Task: In the  document creativity Apply all border to the tabe with  'with box; Style line and width 1/4 pt 'Select Header and apply  'Italics' Select the text and align it to the  Left
Action: Mouse moved to (161, 186)
Screenshot: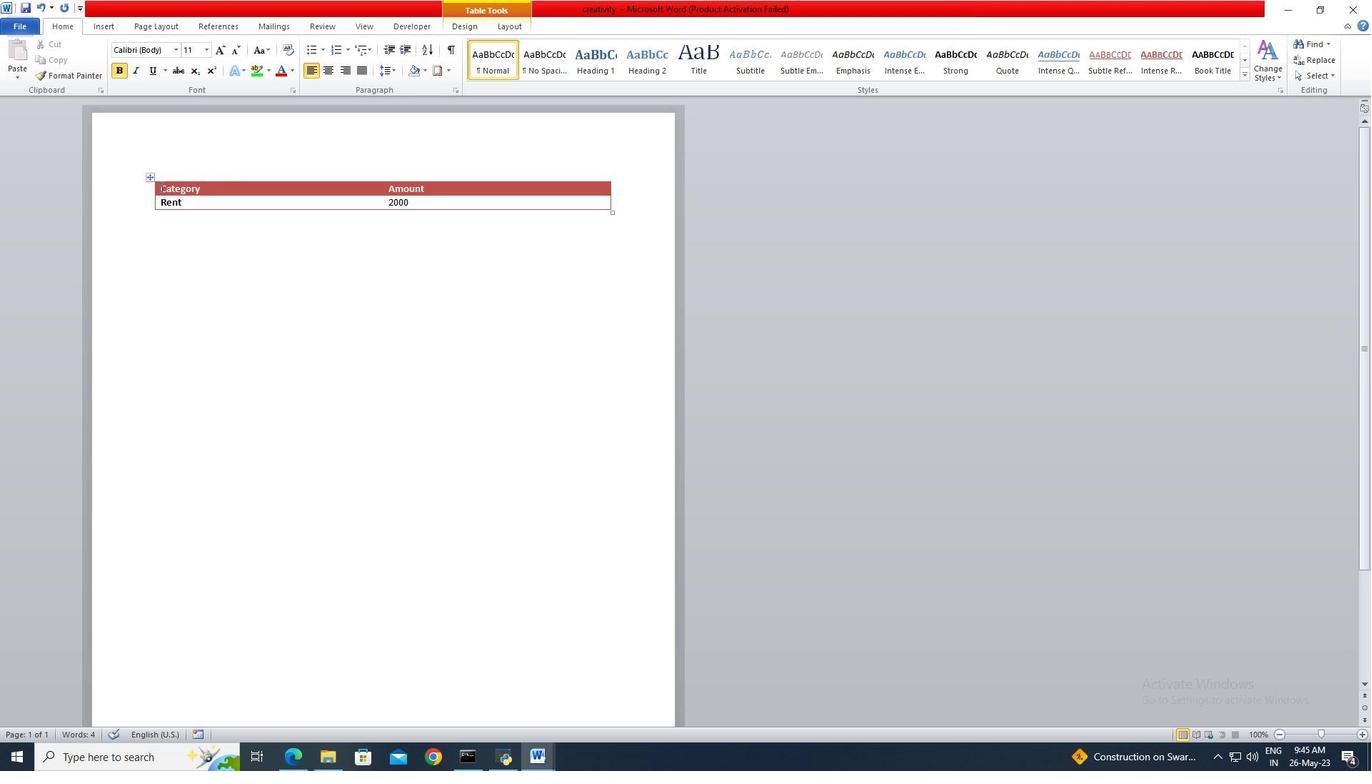 
Action: Mouse pressed left at (161, 186)
Screenshot: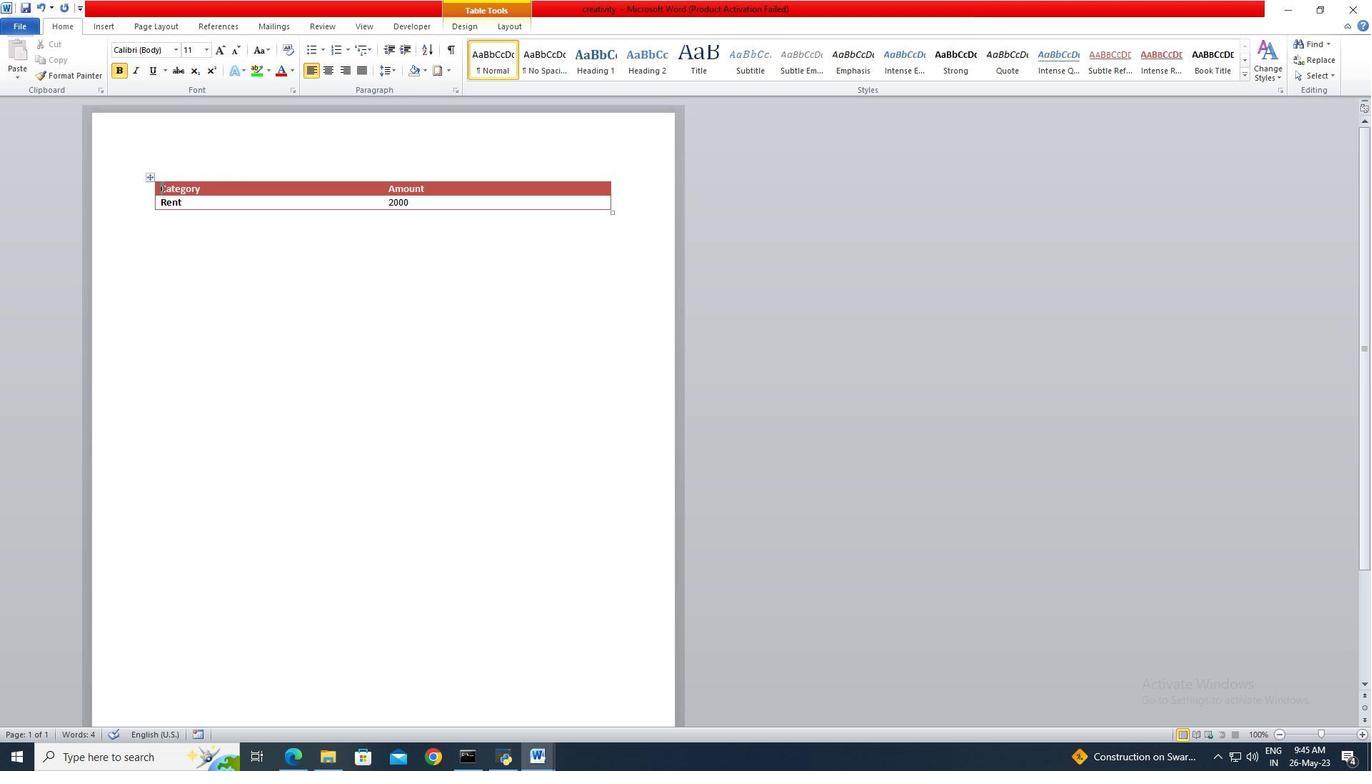 
Action: Mouse moved to (413, 204)
Screenshot: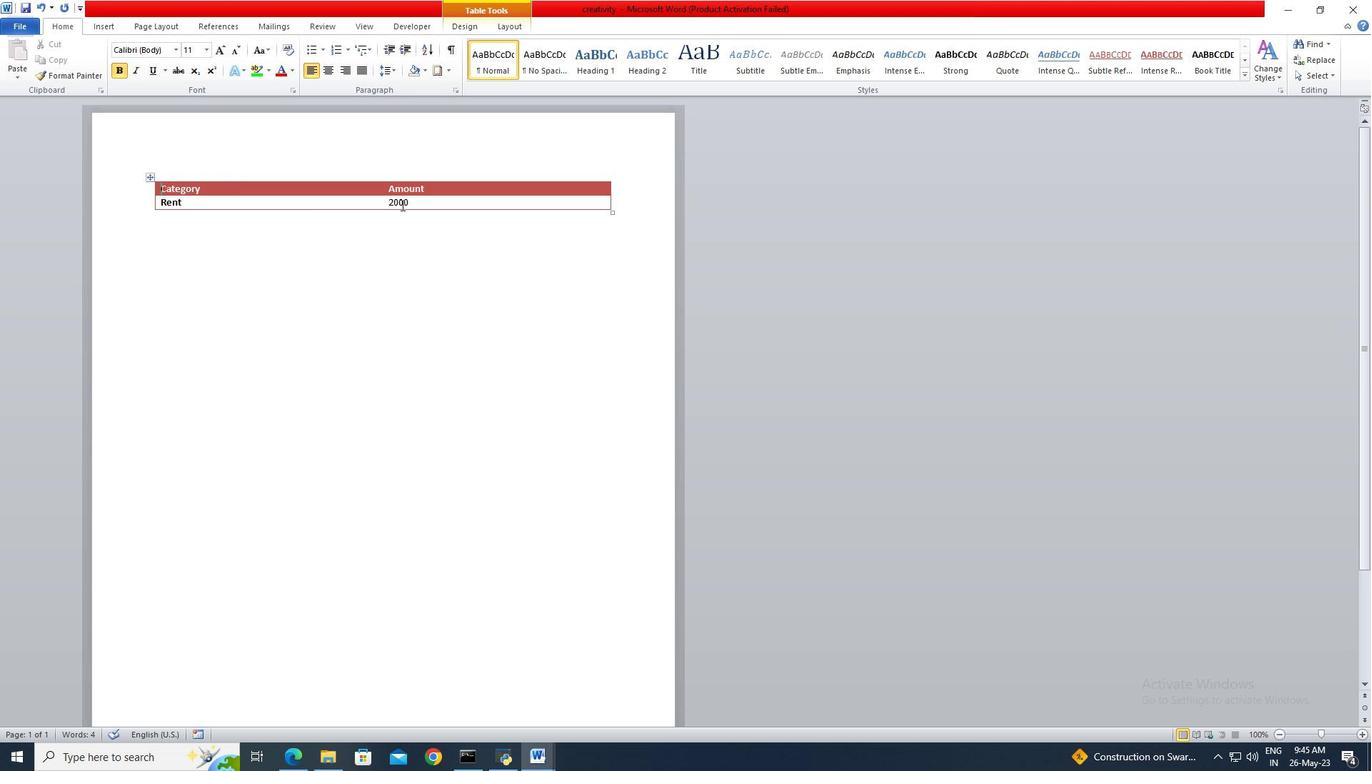 
Action: Key pressed ctrl+A
Screenshot: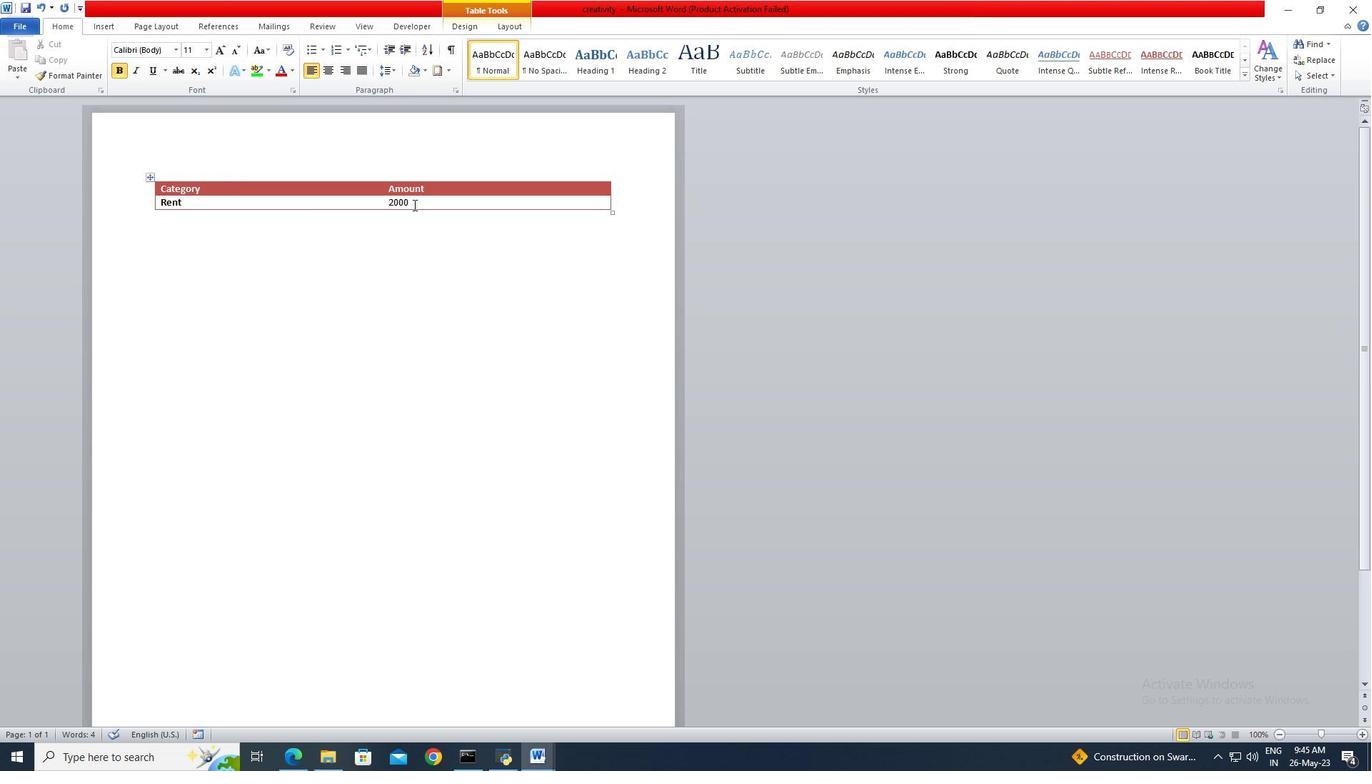 
Action: Mouse moved to (437, 74)
Screenshot: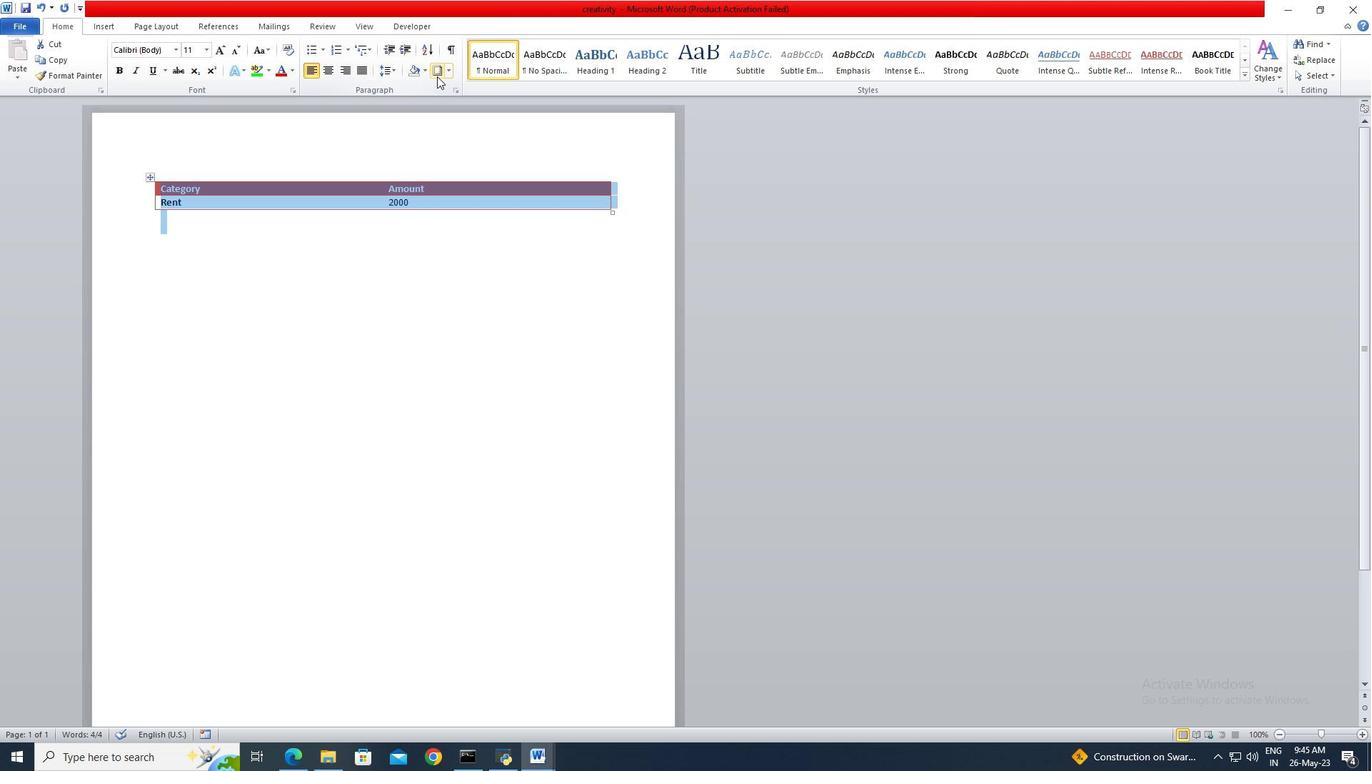 
Action: Mouse pressed left at (437, 74)
Screenshot: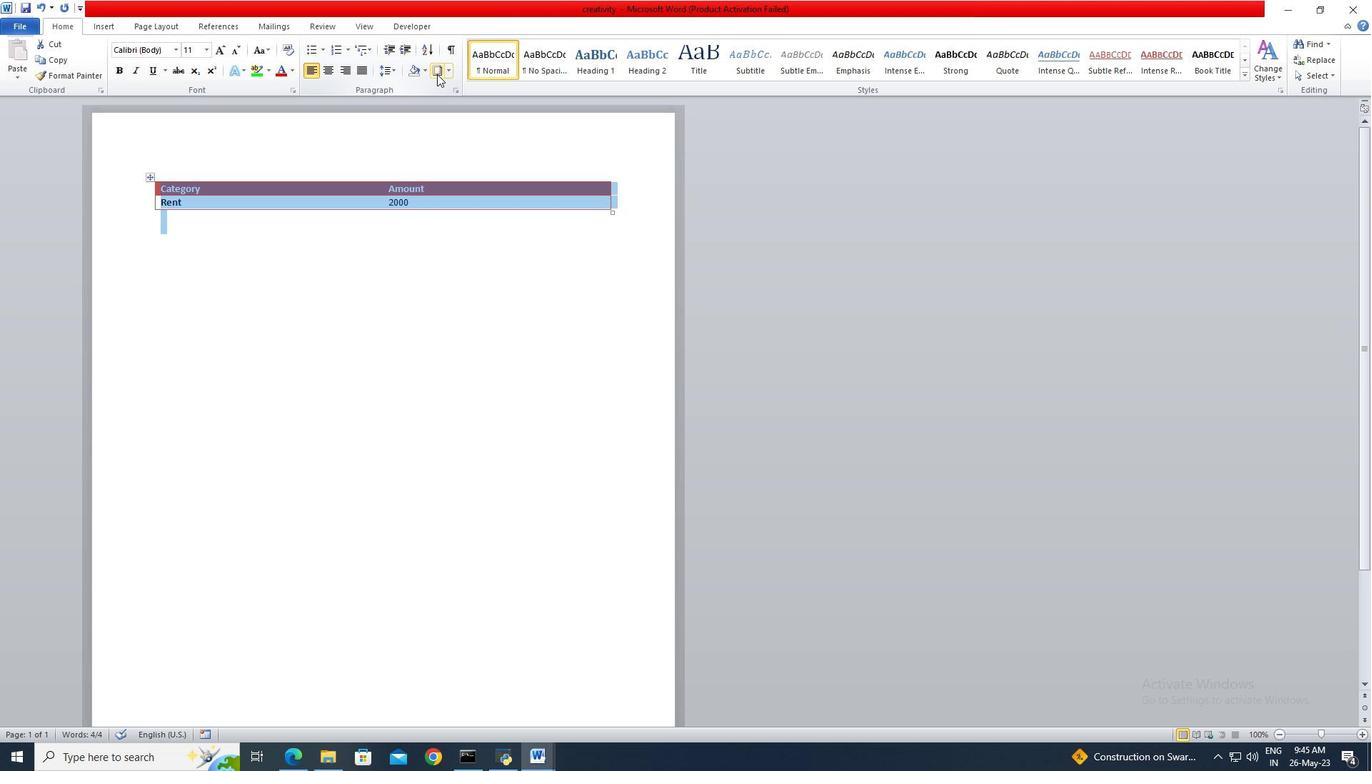 
Action: Mouse moved to (524, 317)
Screenshot: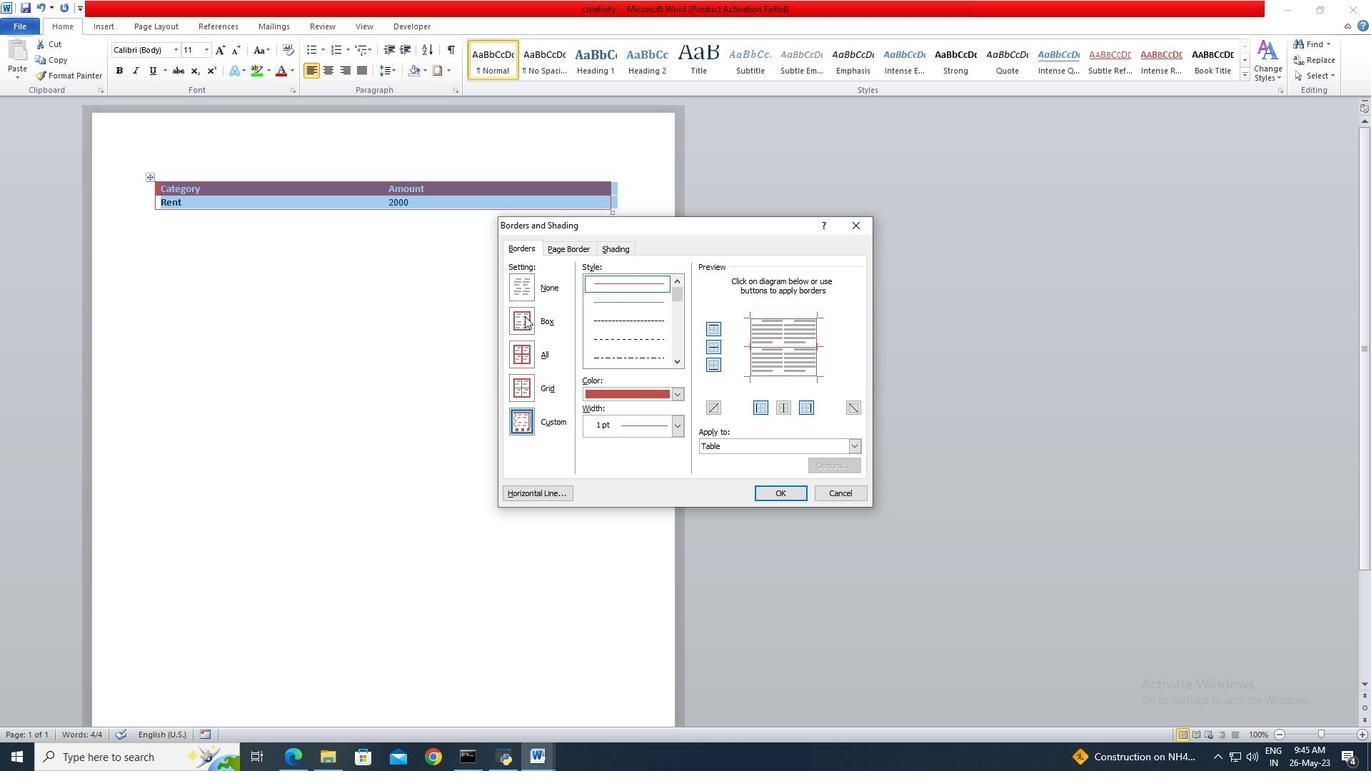 
Action: Mouse pressed left at (524, 317)
Screenshot: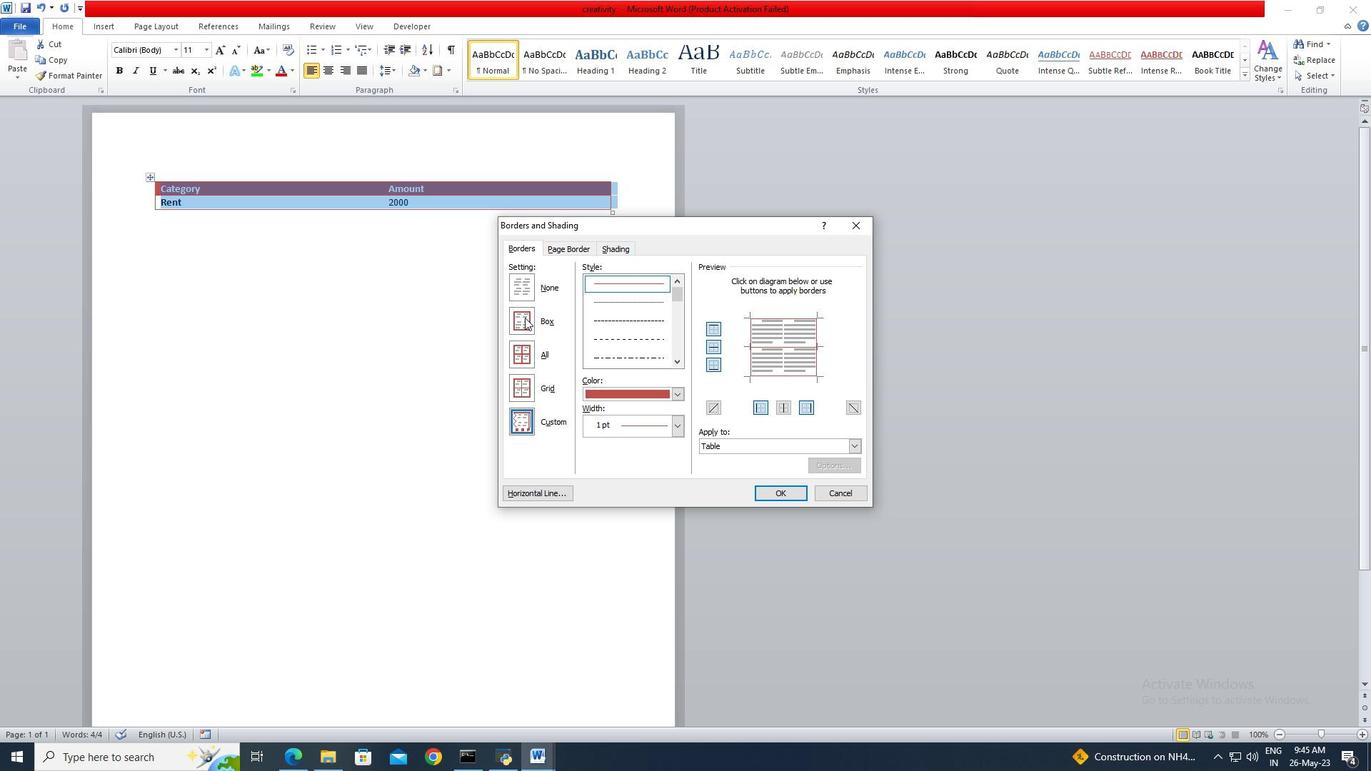 
Action: Mouse moved to (602, 284)
Screenshot: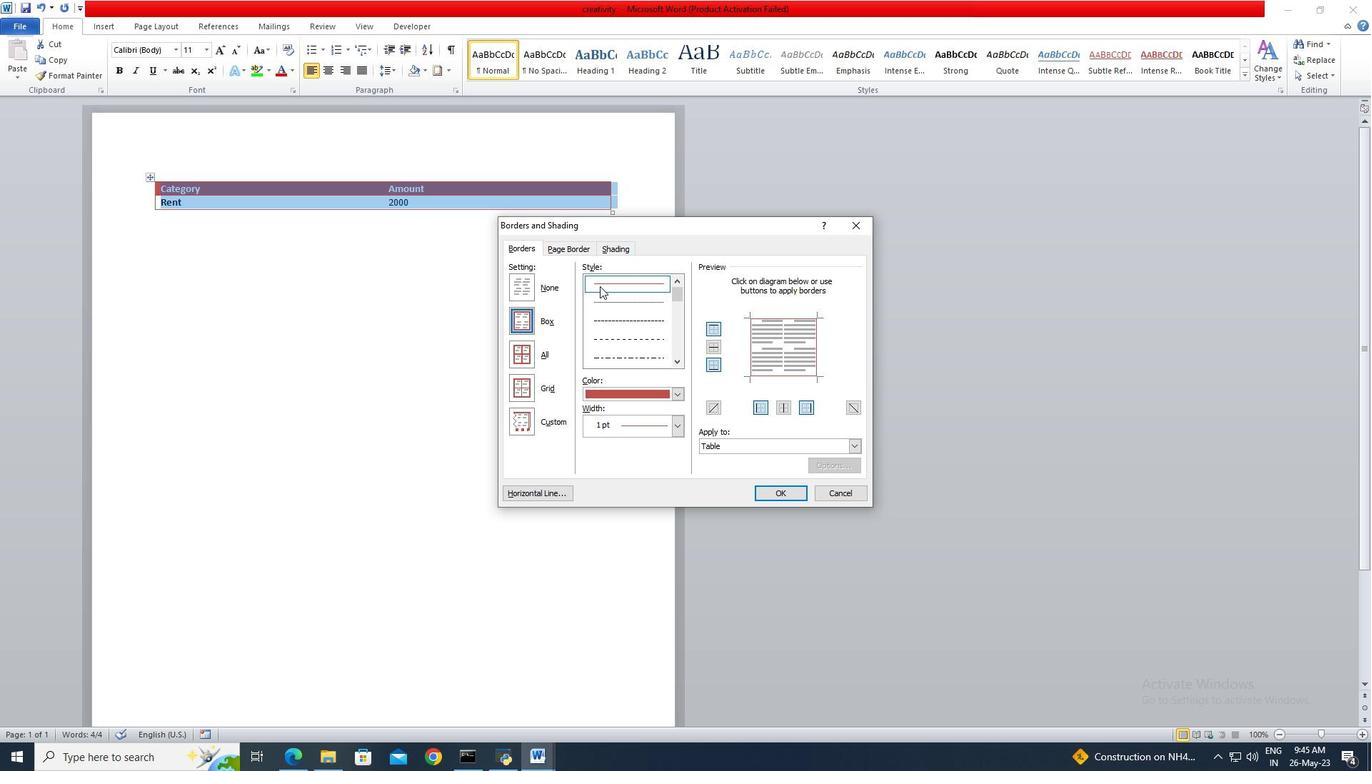 
Action: Mouse pressed left at (602, 284)
Screenshot: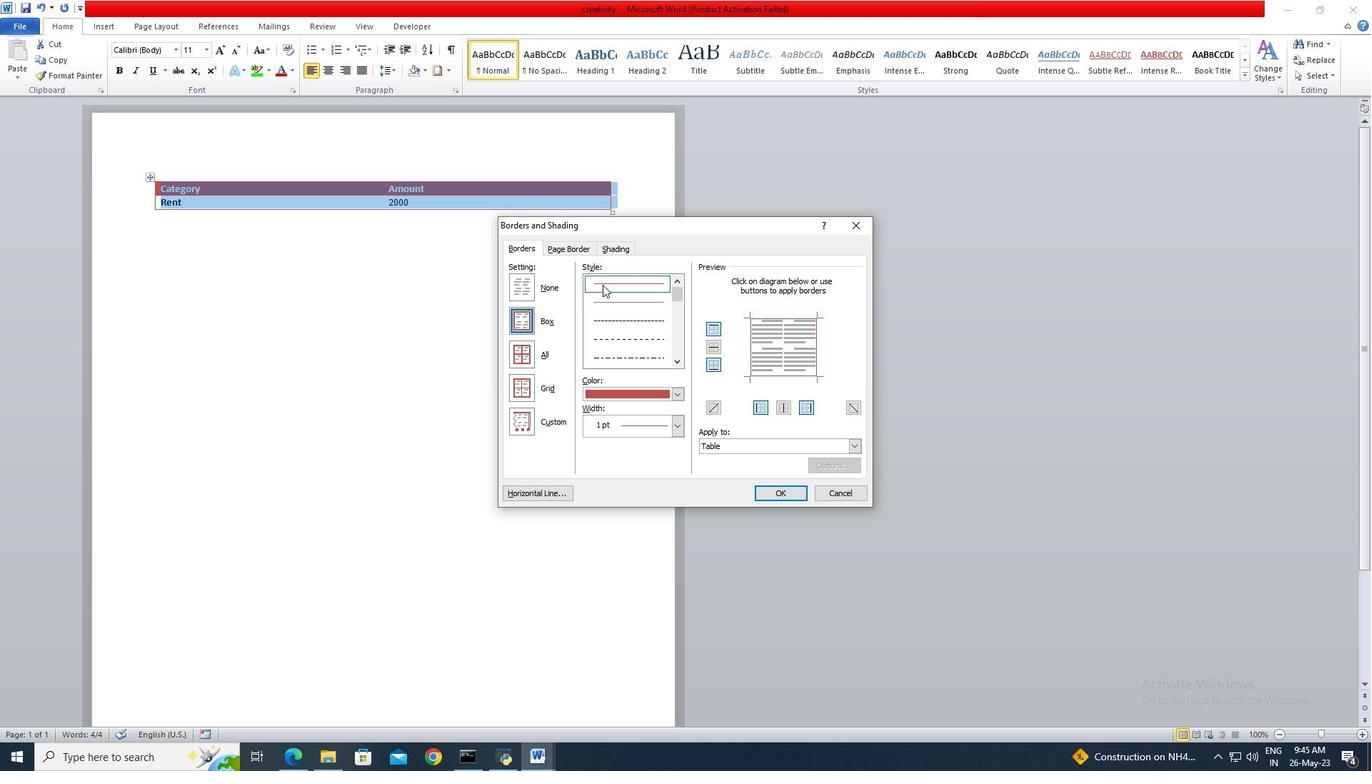 
Action: Mouse moved to (678, 426)
Screenshot: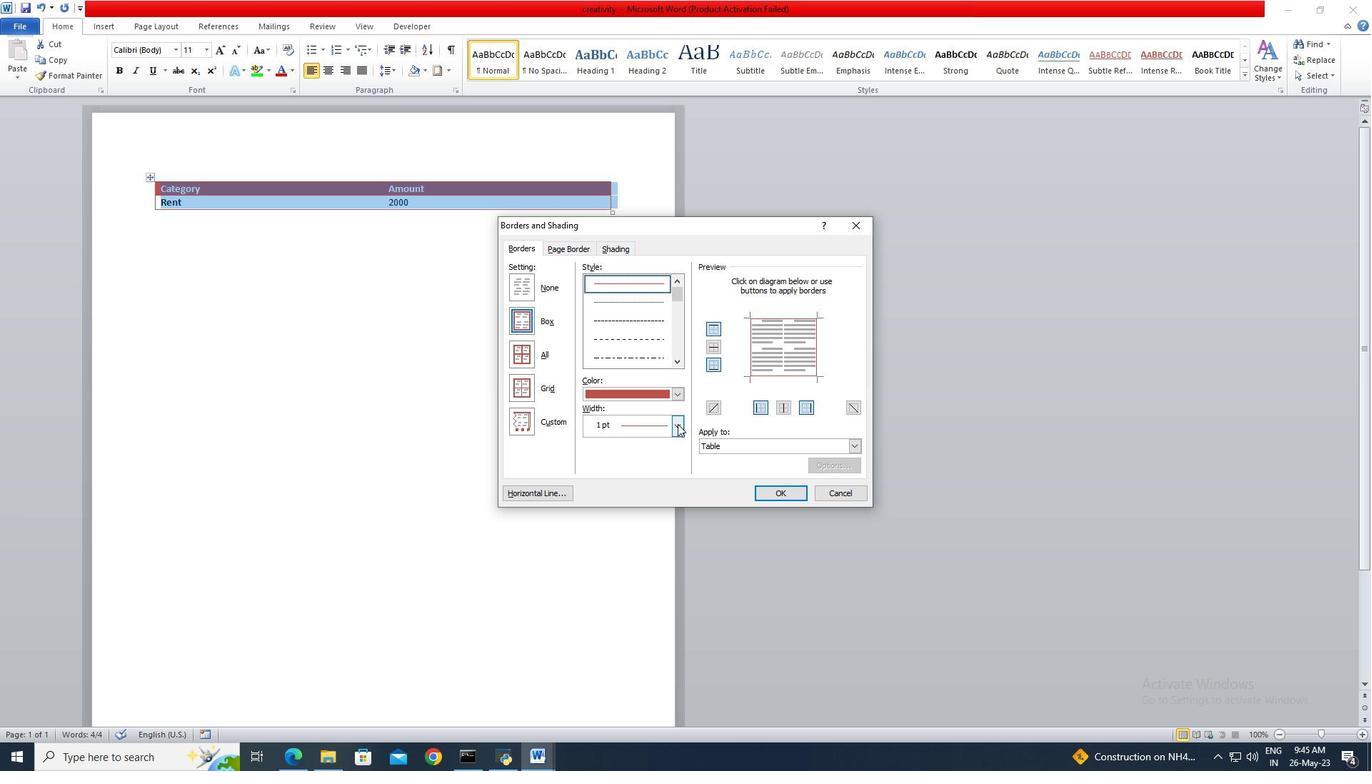 
Action: Mouse pressed left at (678, 426)
Screenshot: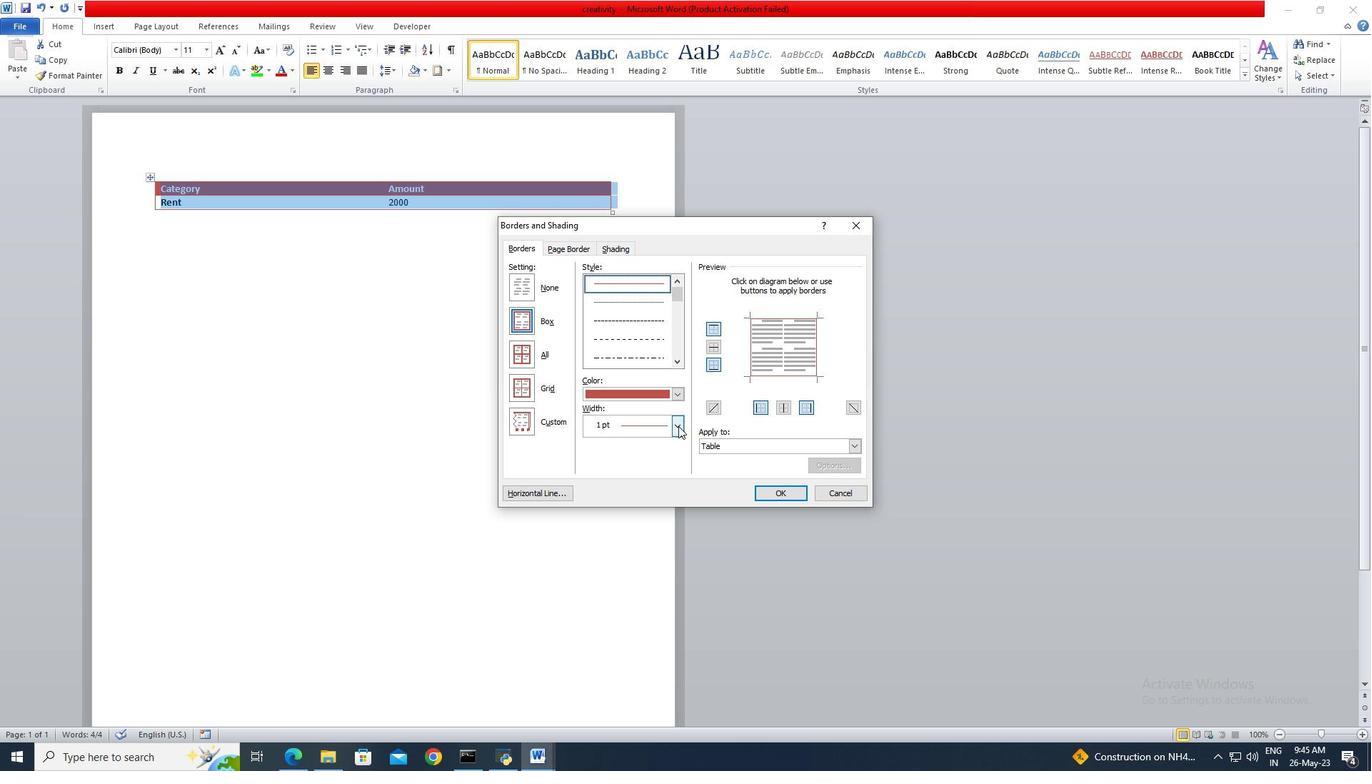 
Action: Mouse moved to (641, 448)
Screenshot: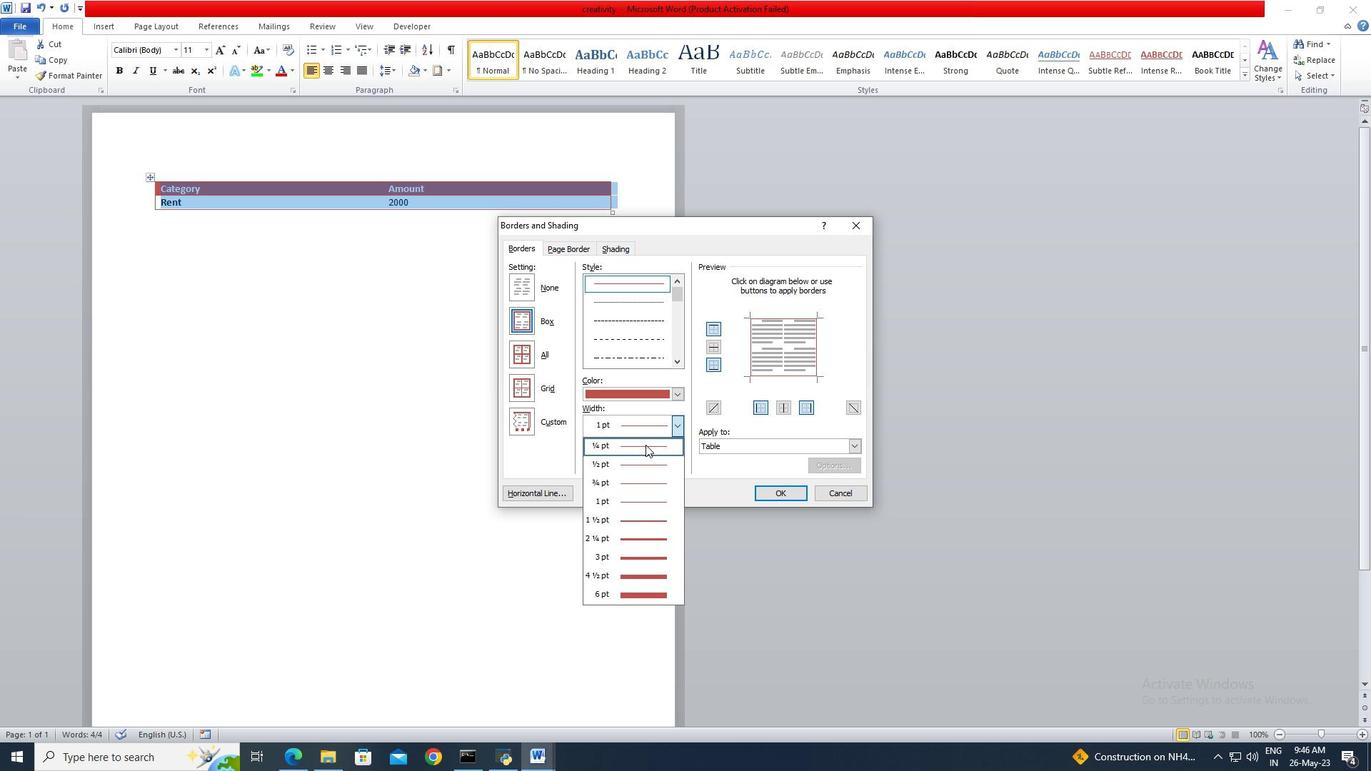
Action: Mouse pressed left at (641, 448)
Screenshot: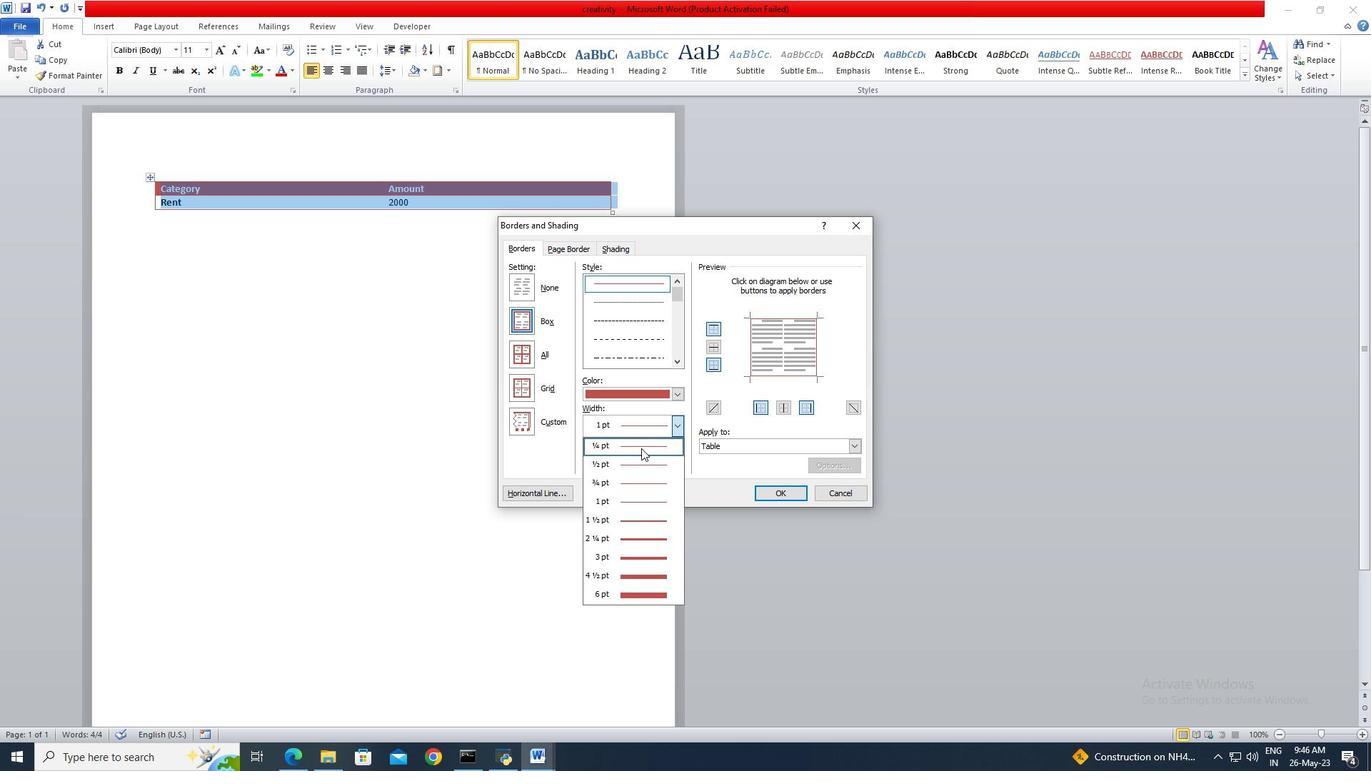
Action: Mouse moved to (778, 489)
Screenshot: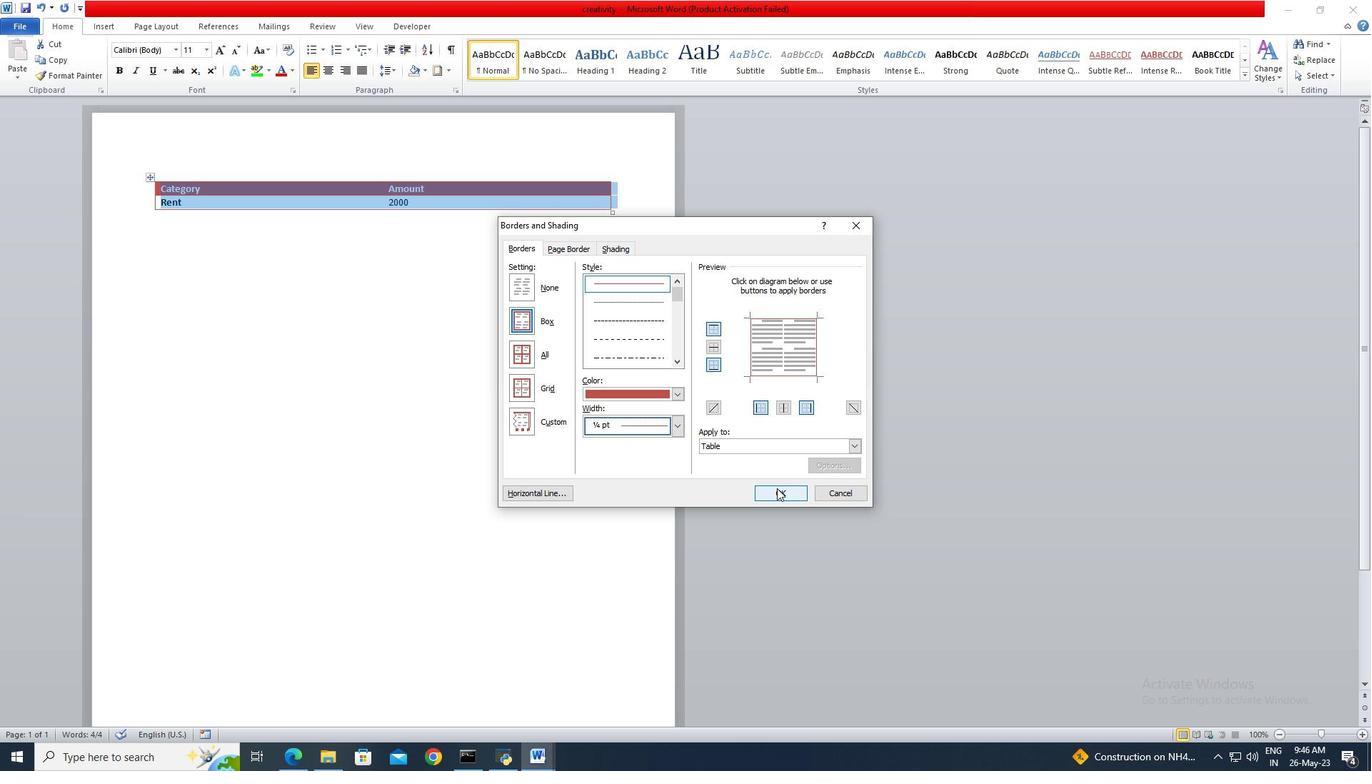 
Action: Mouse pressed left at (778, 489)
Screenshot: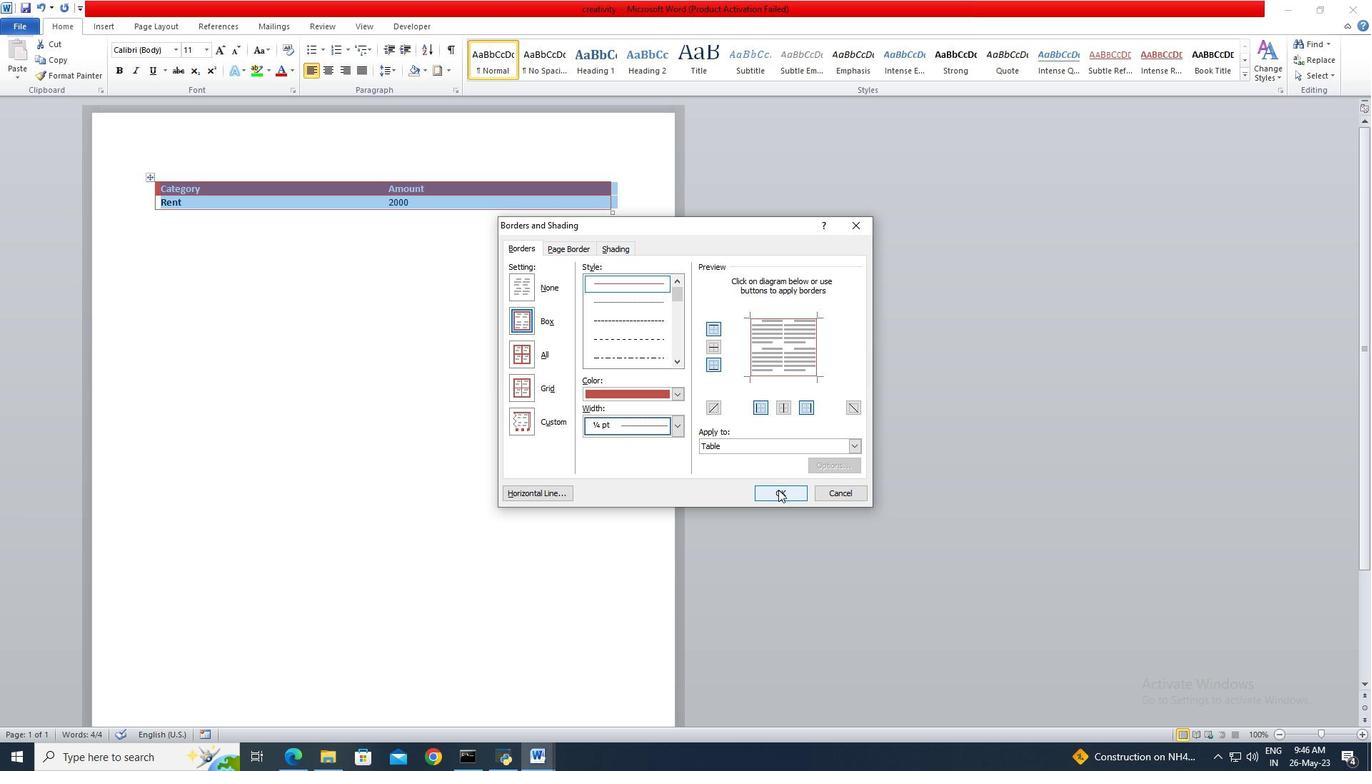 
Action: Mouse moved to (160, 185)
Screenshot: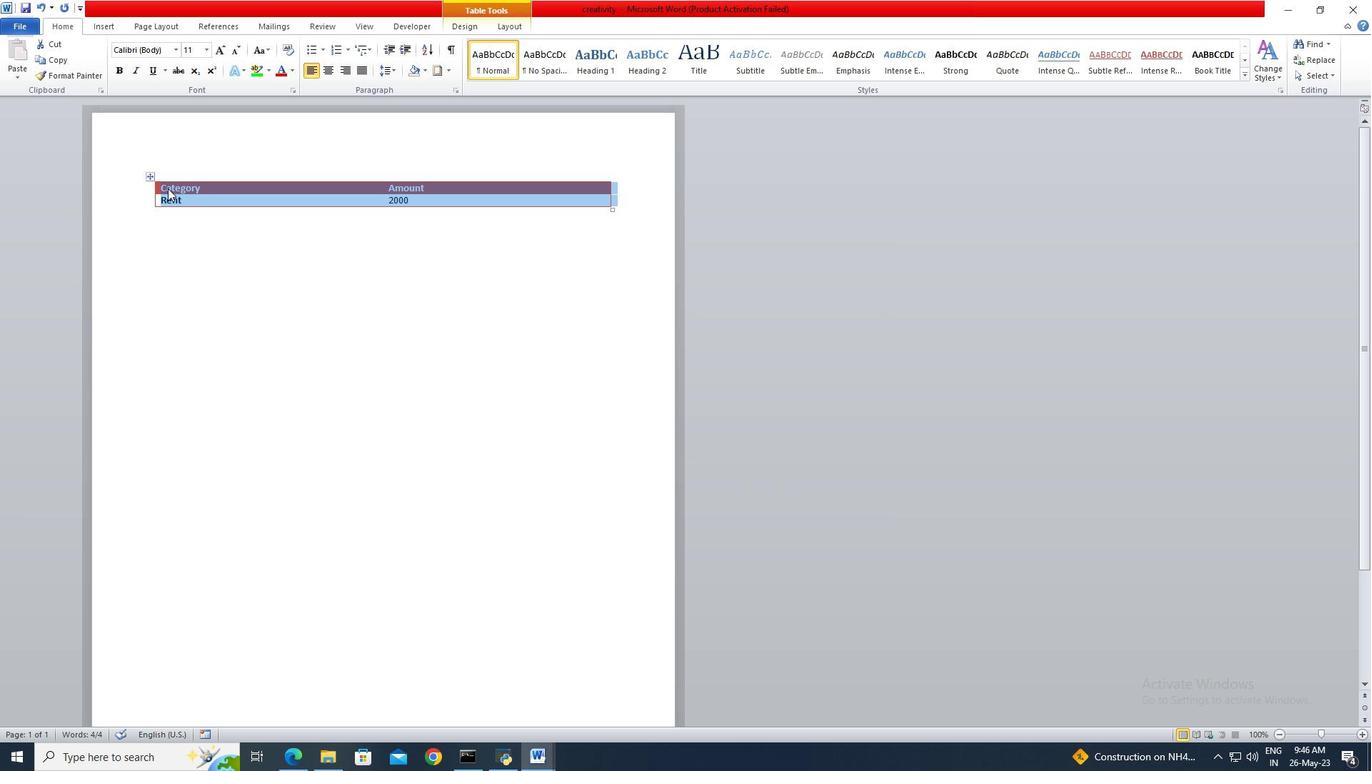 
Action: Mouse pressed left at (160, 185)
Screenshot: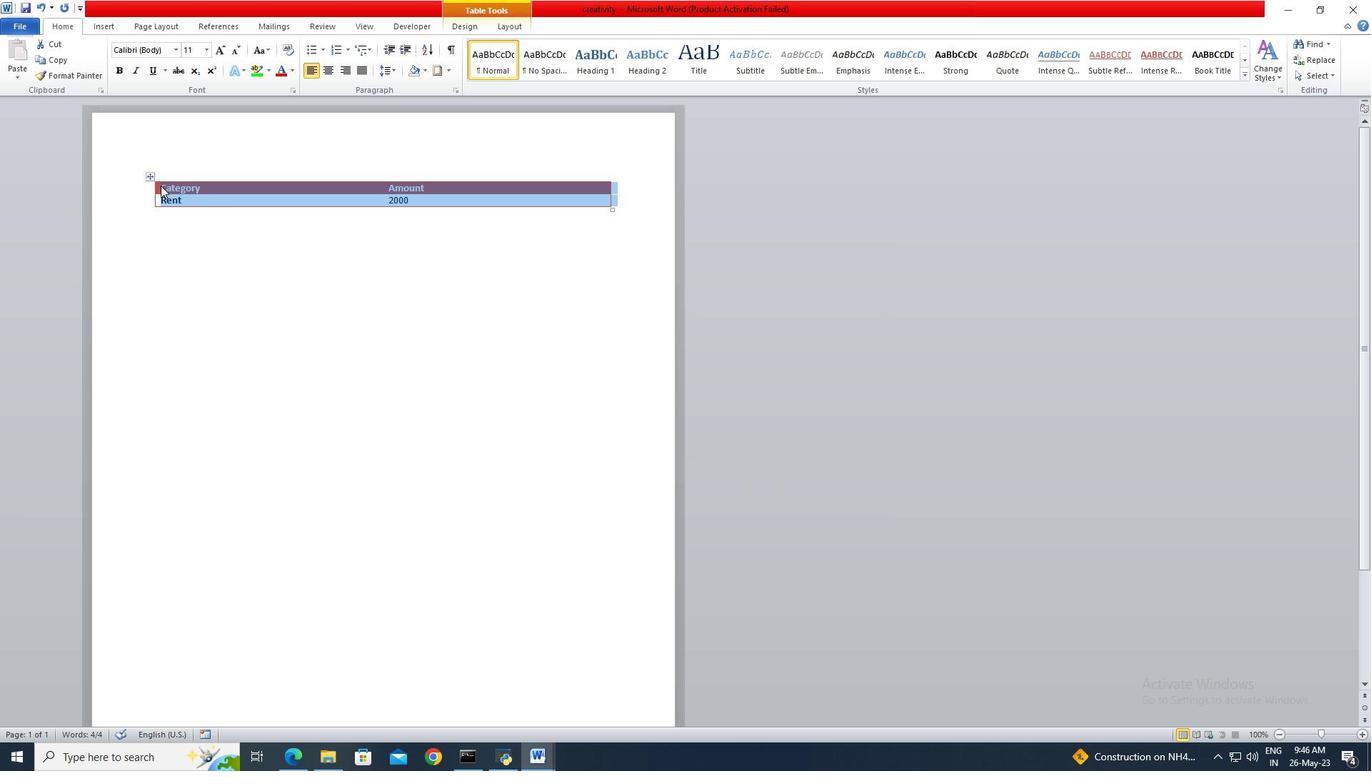 
Action: Mouse moved to (435, 189)
Screenshot: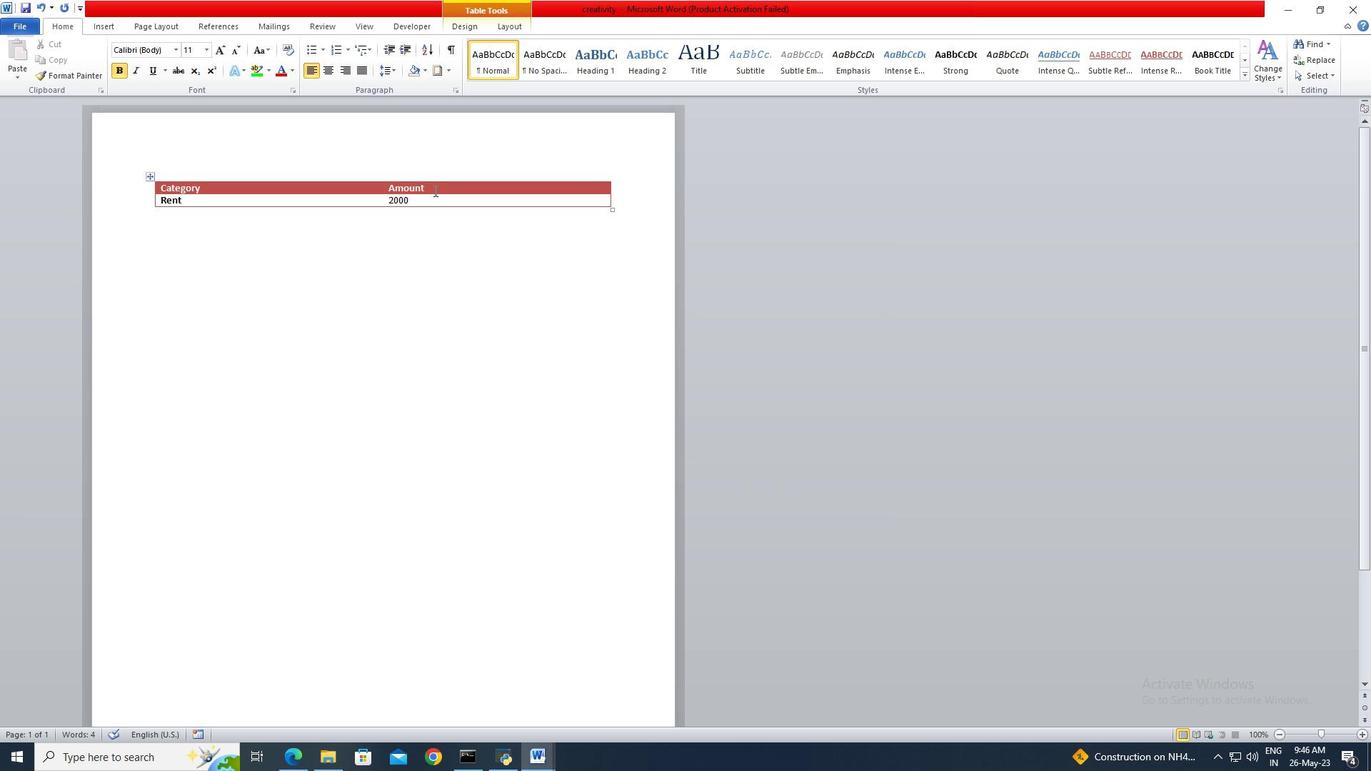 
Action: Key pressed <Key.shift><Key.shift><Key.shift>
Screenshot: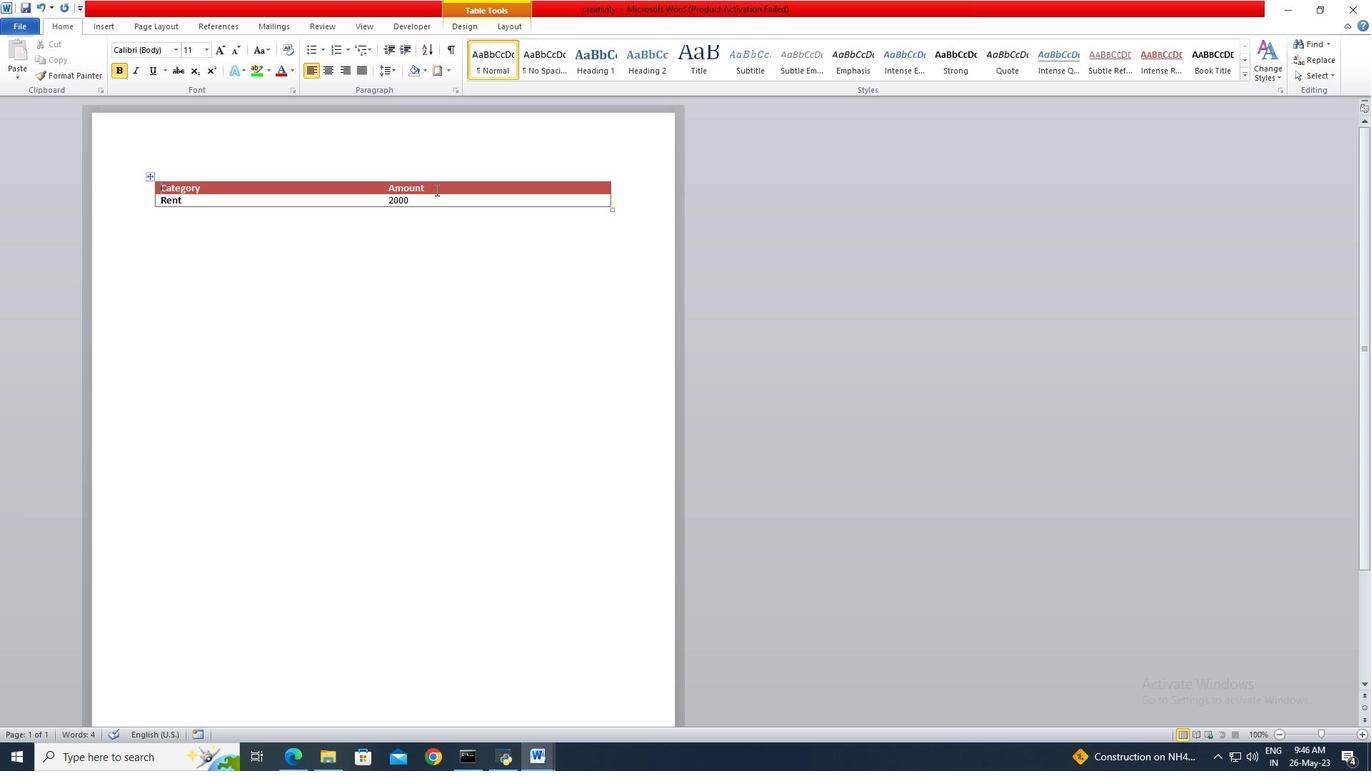 
Action: Mouse pressed left at (435, 189)
Screenshot: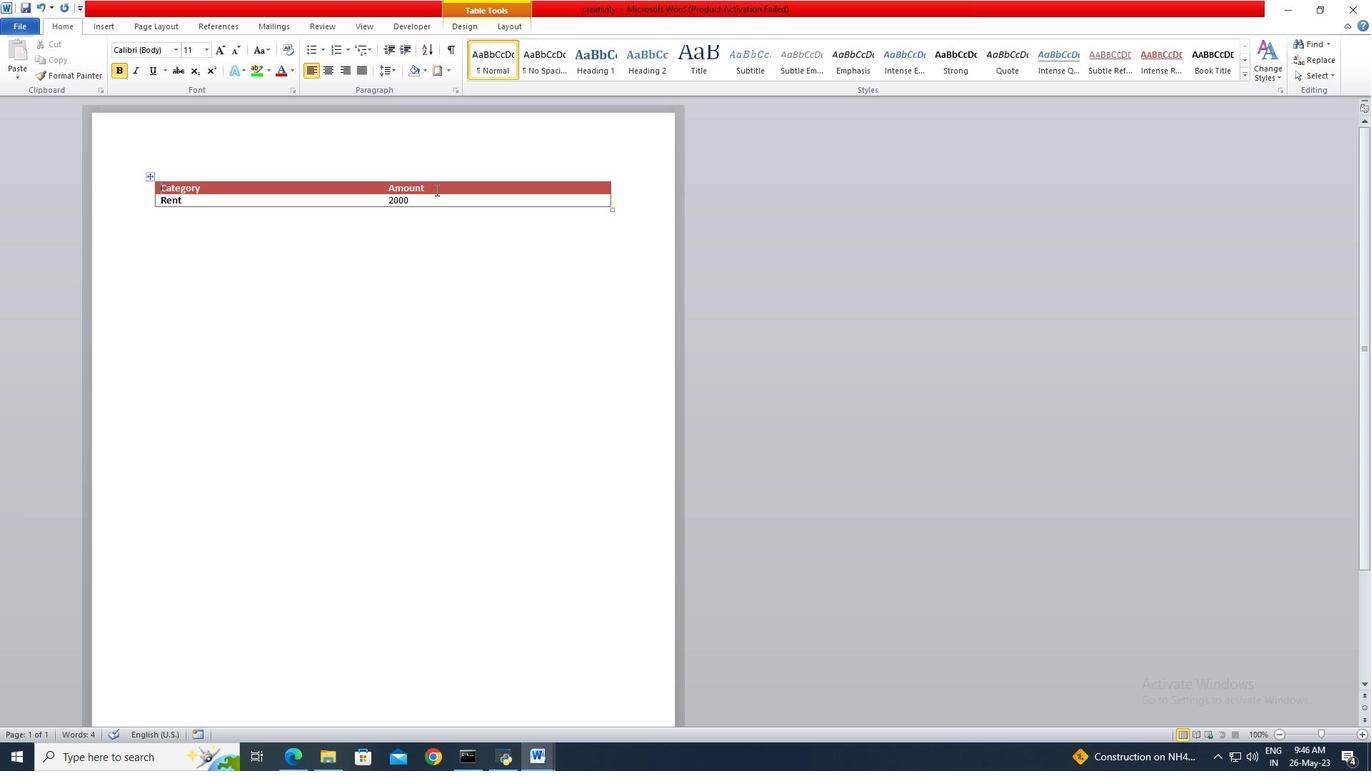 
Action: Key pressed <Key.shift><Key.shift><Key.shift><Key.shift><Key.shift><Key.shift>
Screenshot: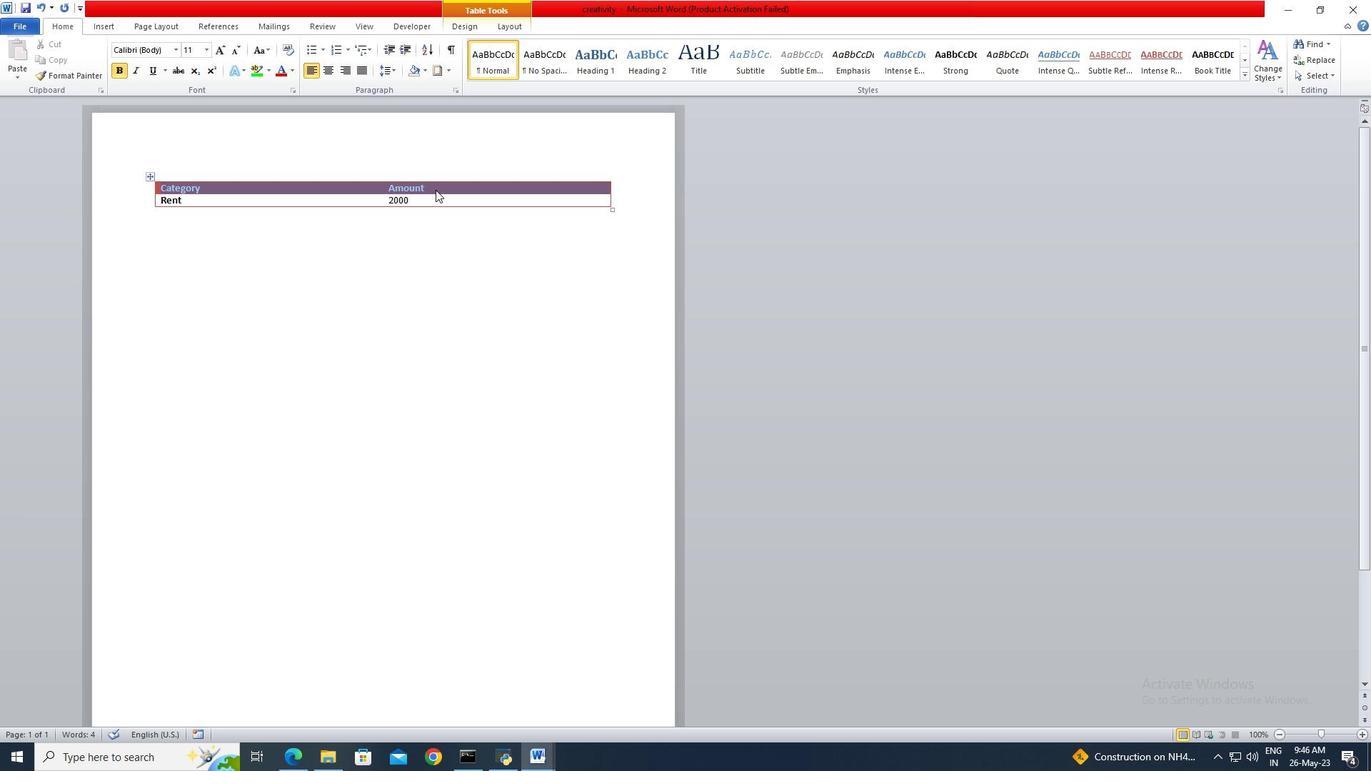 
Action: Mouse moved to (134, 73)
Screenshot: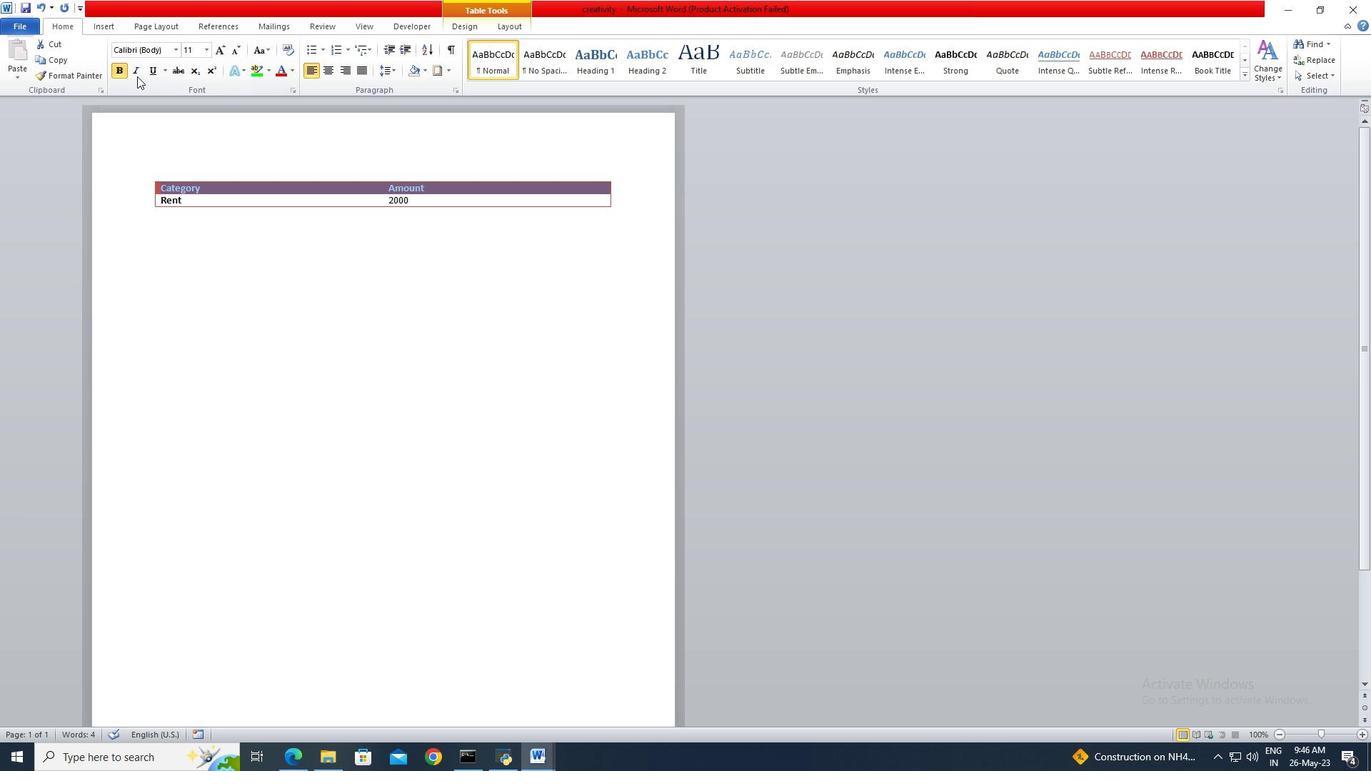 
Action: Mouse pressed left at (134, 73)
Screenshot: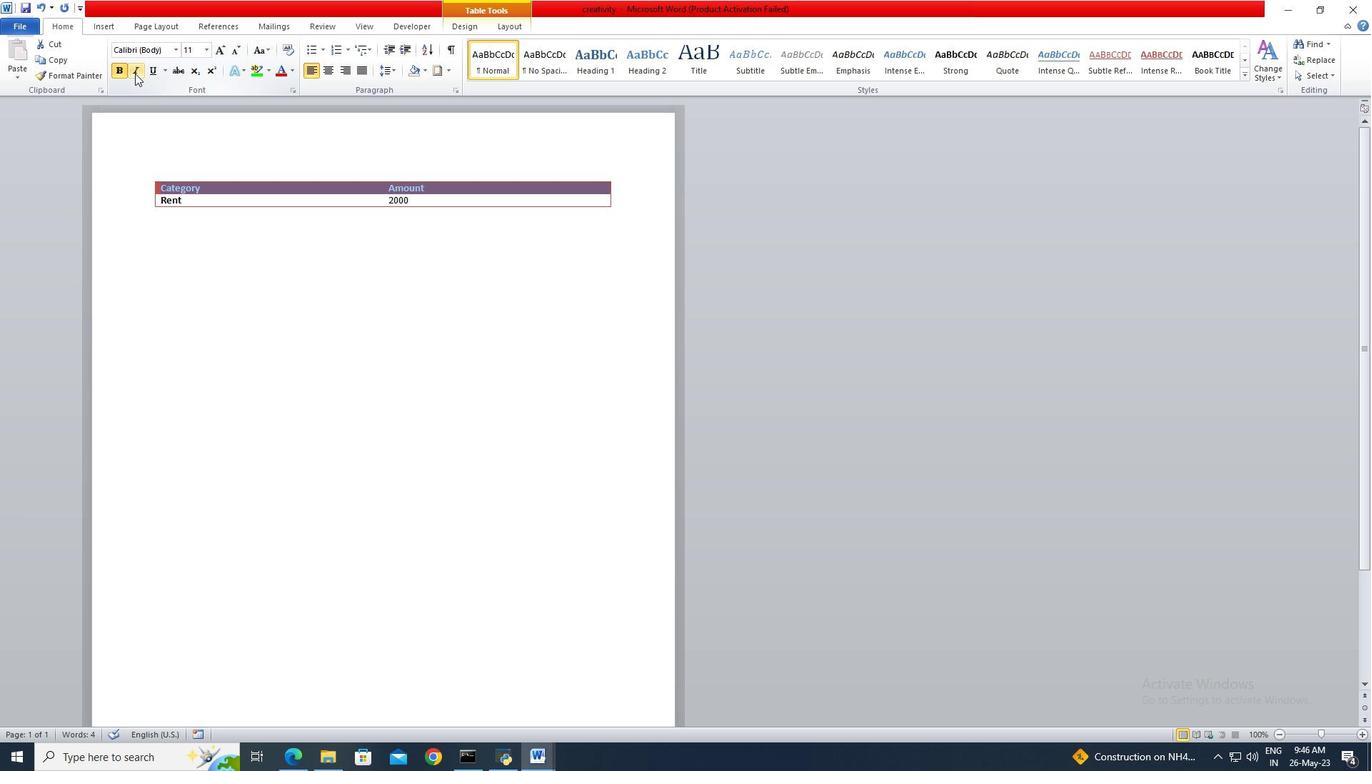 
Action: Mouse moved to (442, 202)
Screenshot: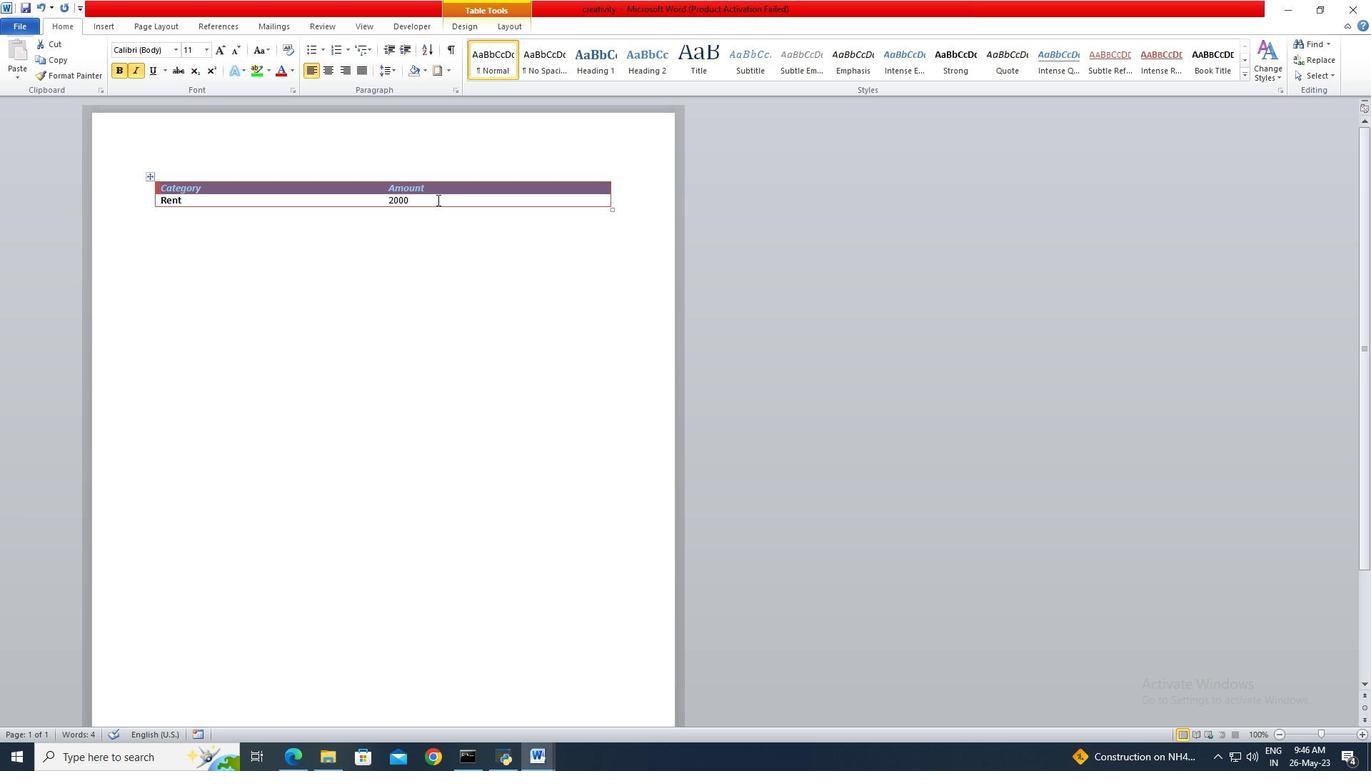 
Action: Key pressed <Key.shift>
Screenshot: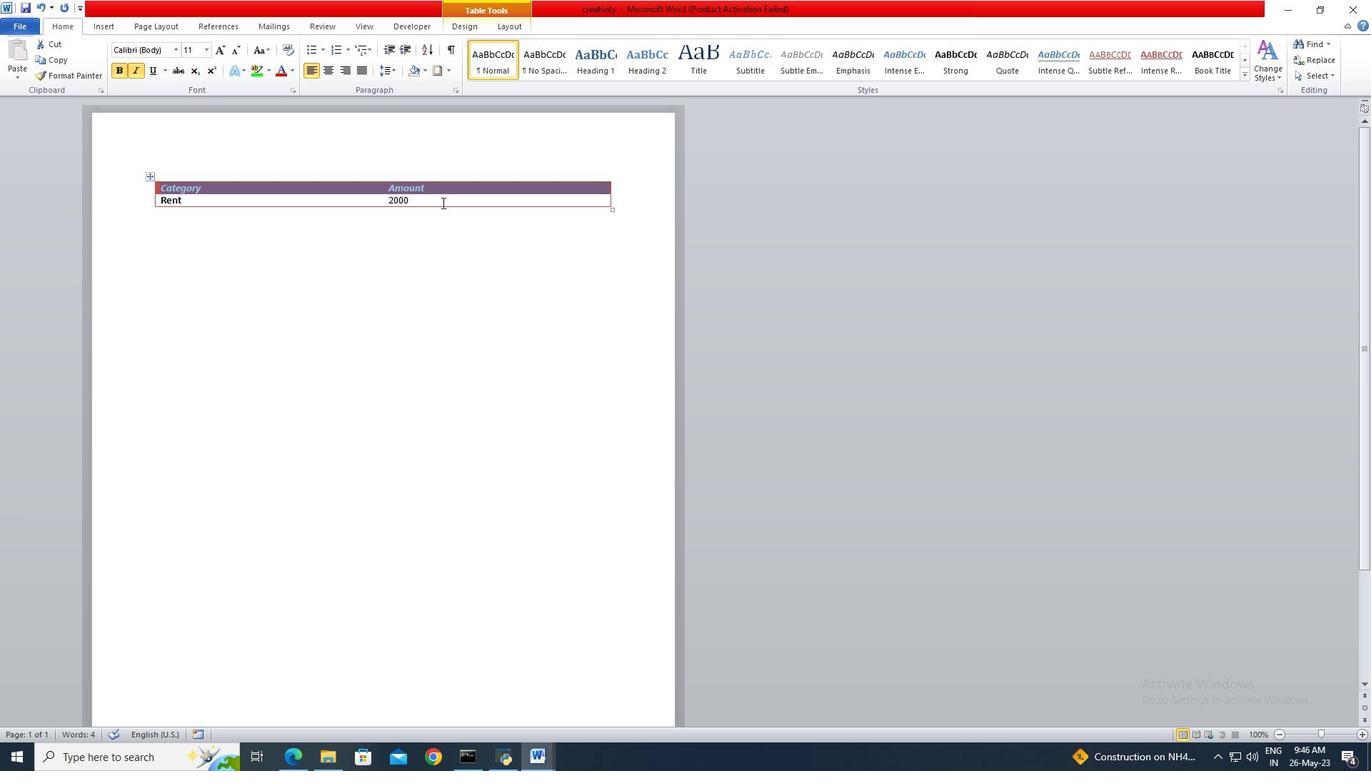 
Action: Mouse pressed left at (442, 202)
Screenshot: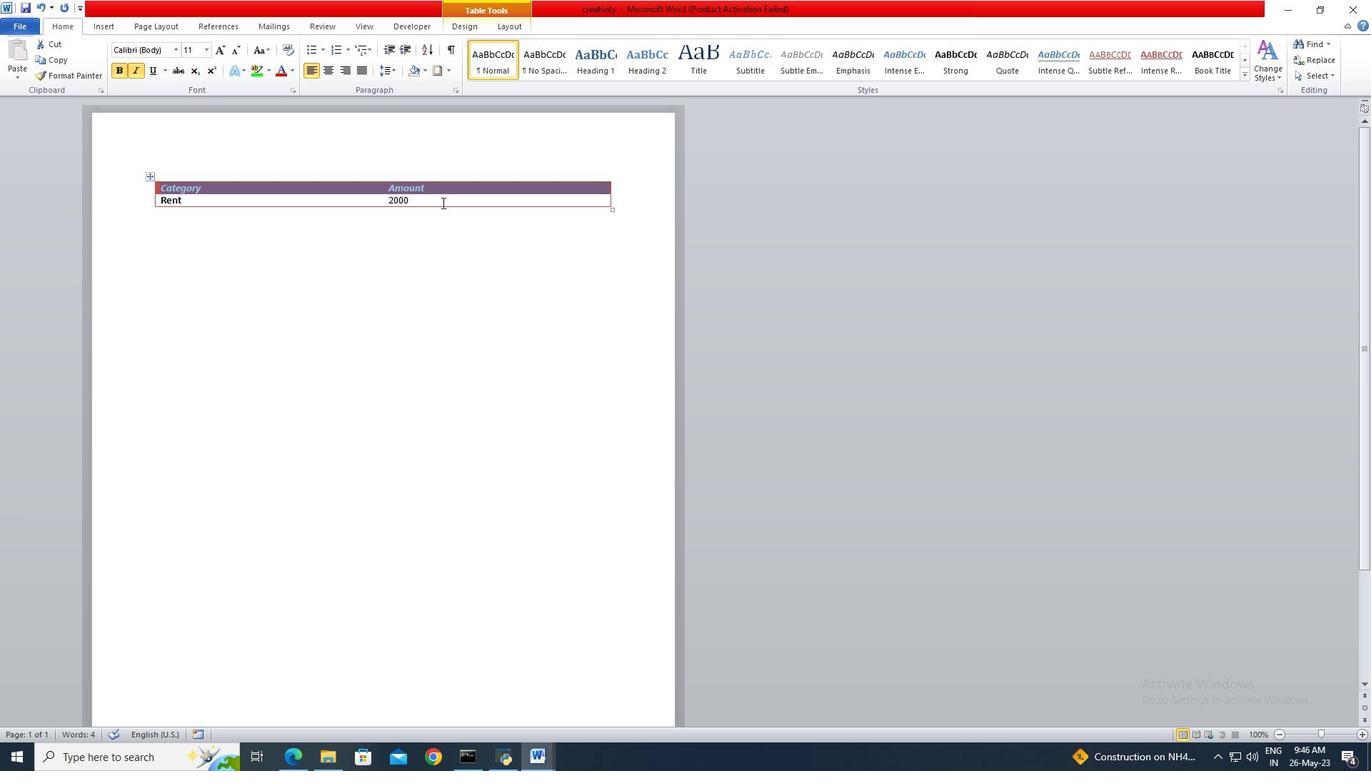 
Action: Mouse moved to (311, 72)
Screenshot: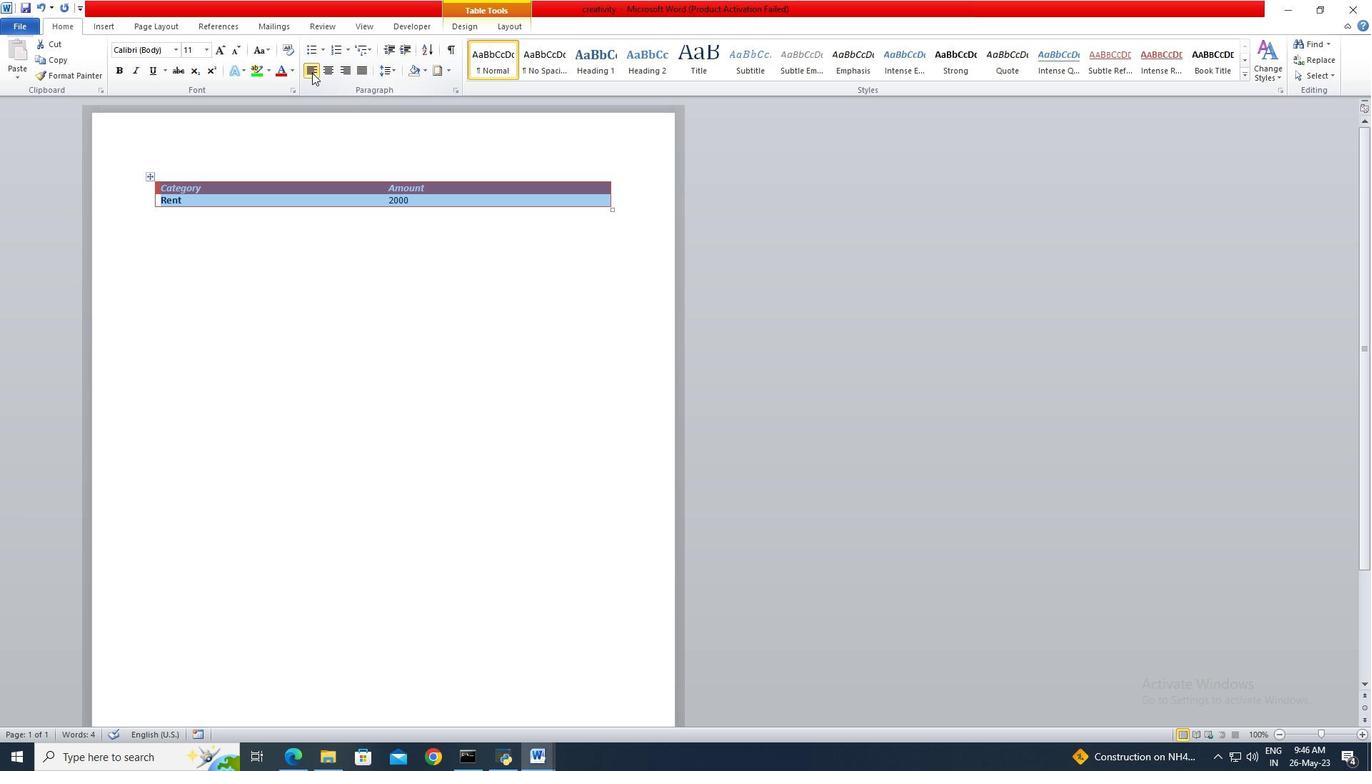 
Action: Mouse pressed left at (311, 72)
Screenshot: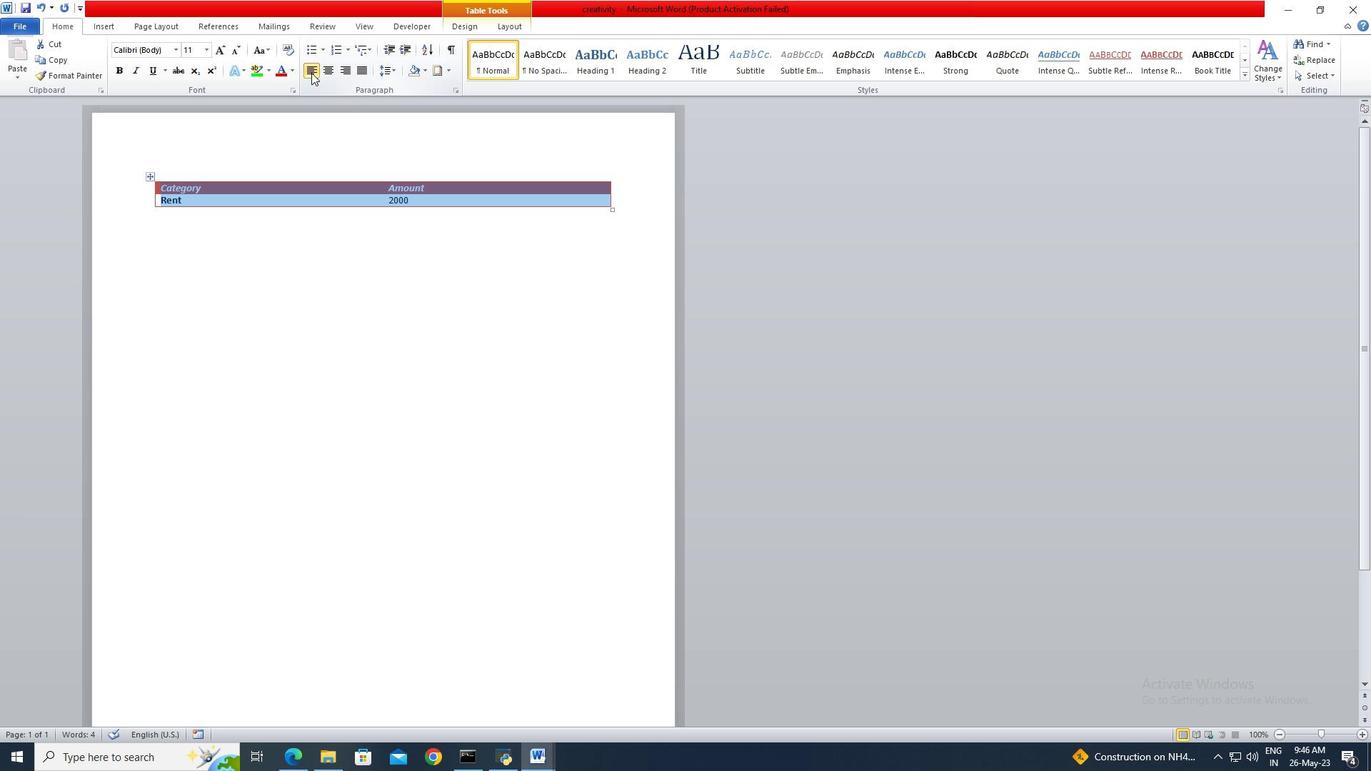 
Action: Mouse moved to (322, 122)
Screenshot: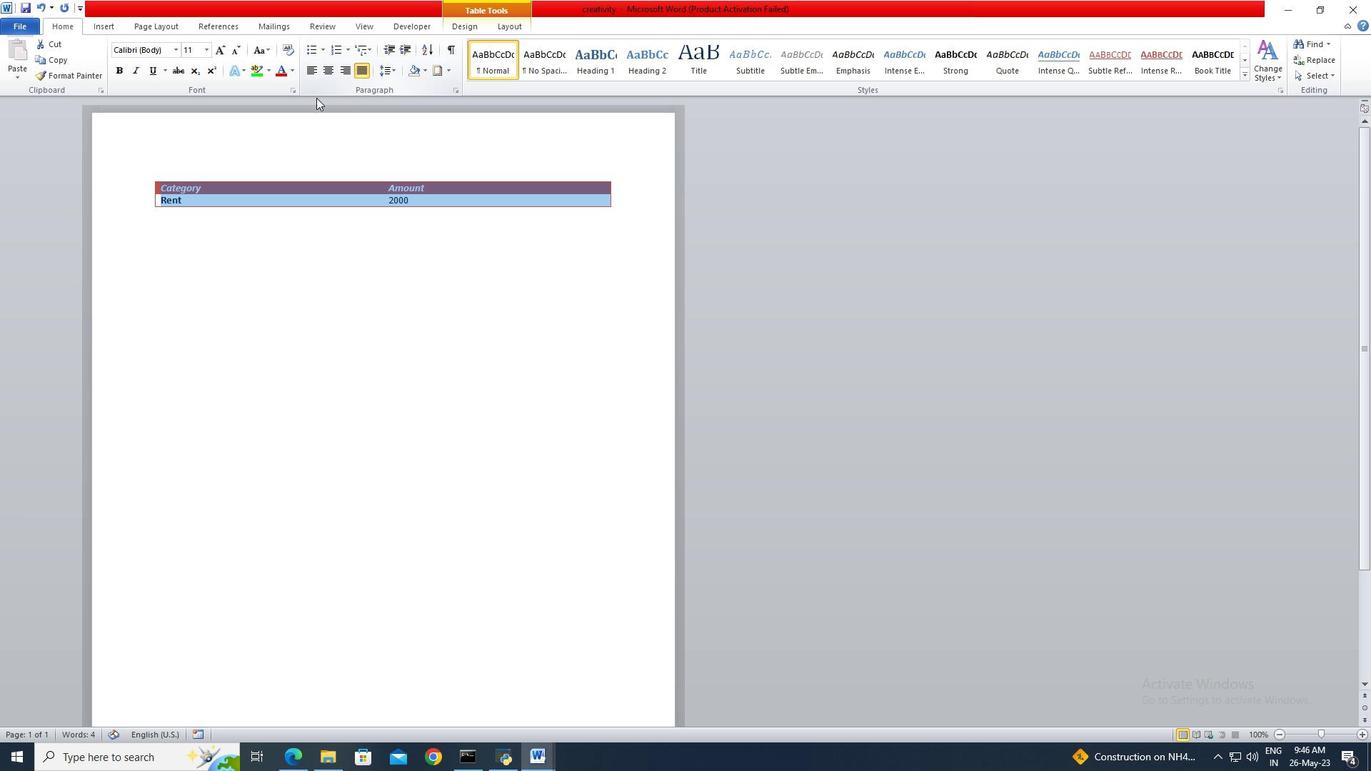 
Action: Mouse pressed left at (322, 122)
Screenshot: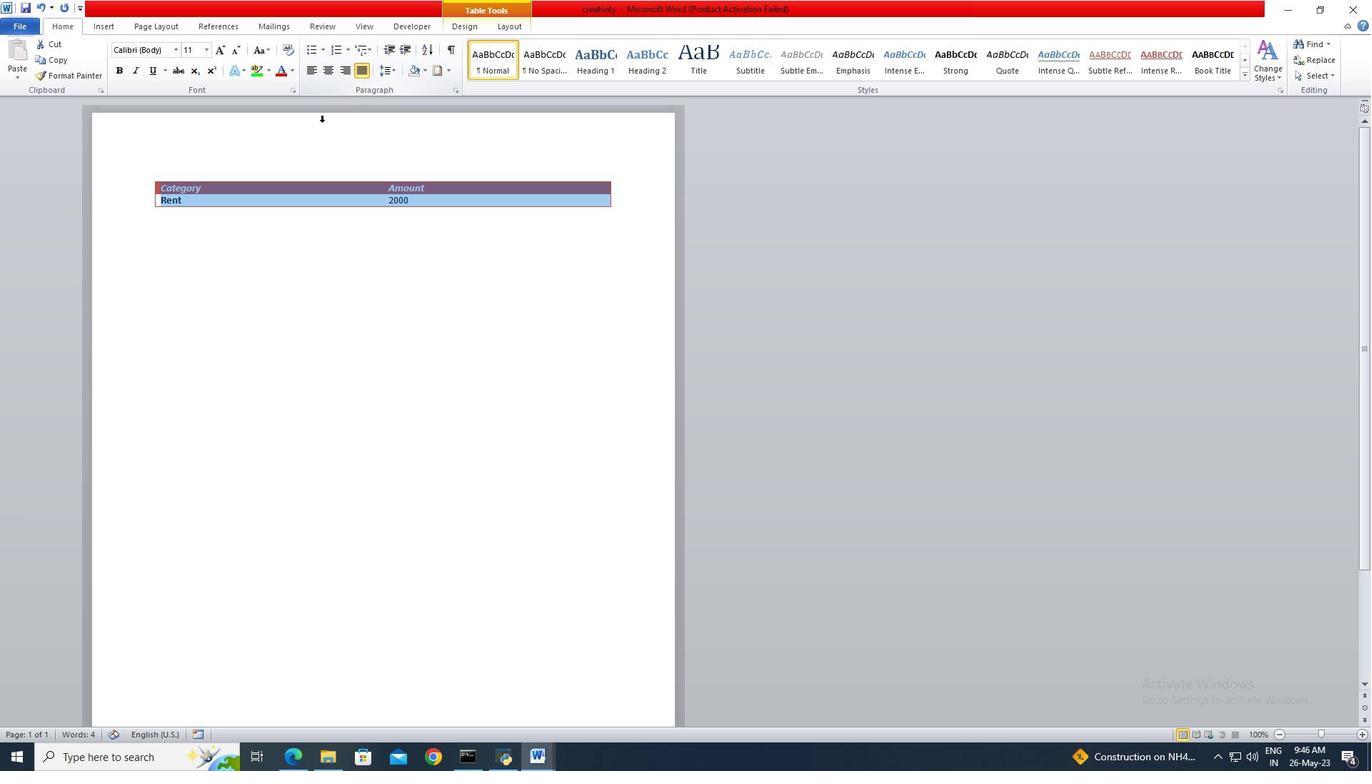 
